 Task: Add Attachment from "Attach a link" to Card Card0000000048 in Board Board0000000012 in Workspace WS0000000004 in Trello. Add Cover Red to Card Card0000000048 in Board Board0000000012 in Workspace WS0000000004 in Trello. Add "Join Card" Button Button0000000048  to Card Card0000000048 in Board Board0000000012 in Workspace WS0000000004 in Trello. Add Description DS0000000048 to Card Card0000000048 in Board Board0000000012 in Workspace WS0000000004 in Trello. Add Comment CM0000000048 to Card Card0000000048 in Board Board0000000012 in Workspace WS0000000004 in Trello
Action: Mouse moved to (109, 342)
Screenshot: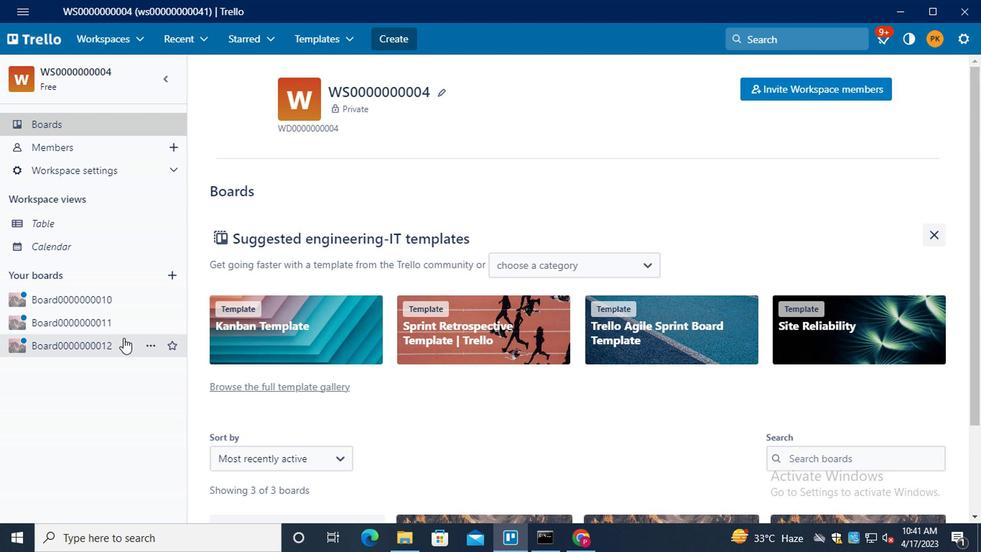
Action: Mouse pressed left at (109, 342)
Screenshot: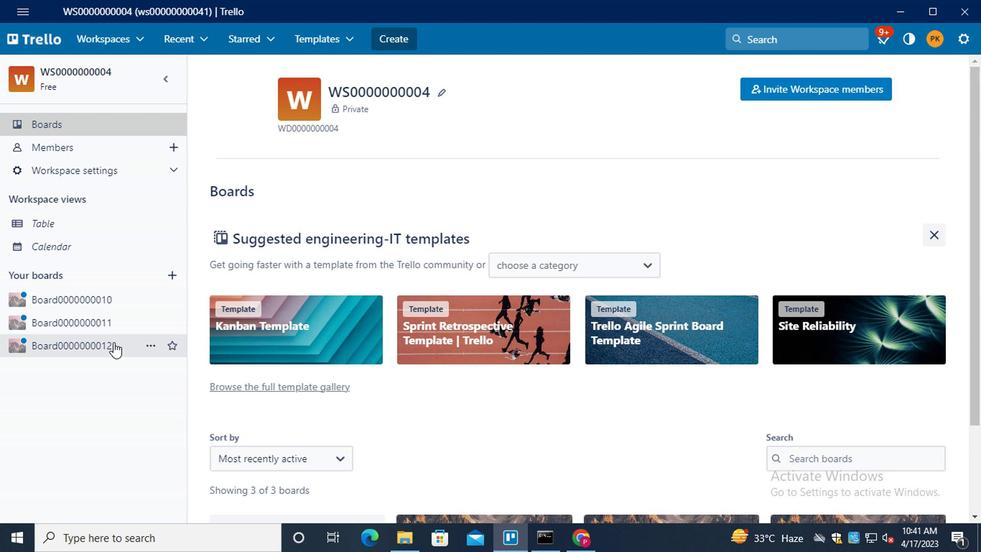 
Action: Mouse moved to (264, 312)
Screenshot: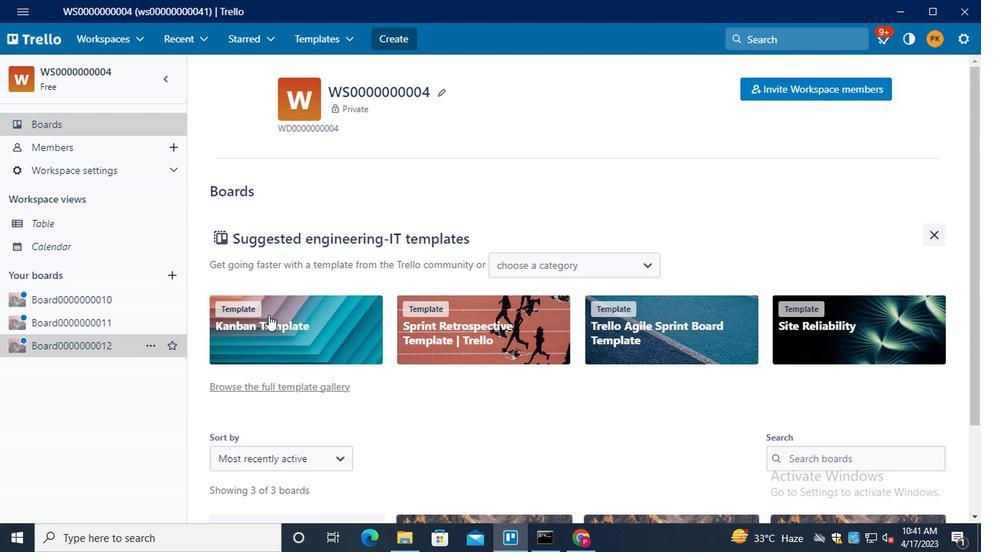 
Action: Mouse scrolled (264, 312) with delta (0, 0)
Screenshot: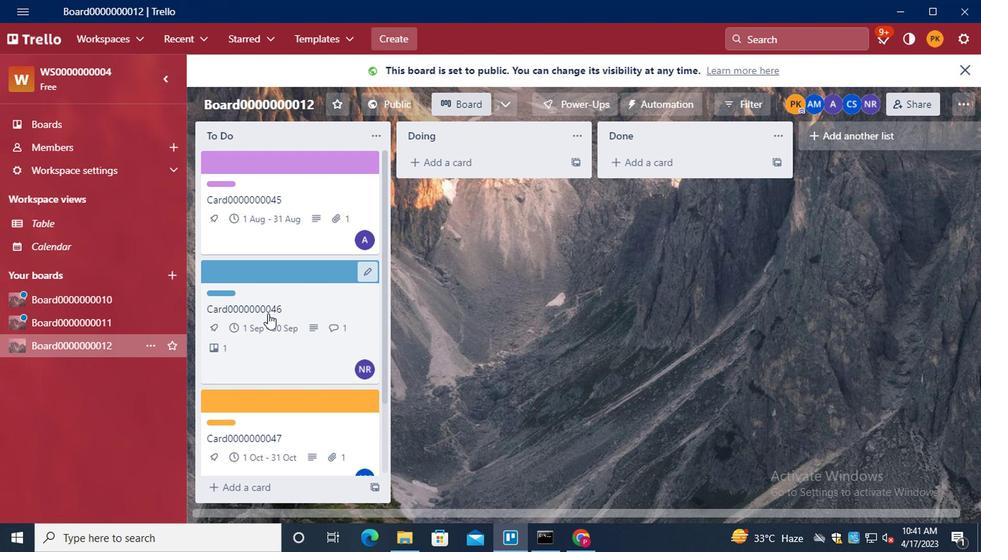 
Action: Mouse scrolled (264, 312) with delta (0, 0)
Screenshot: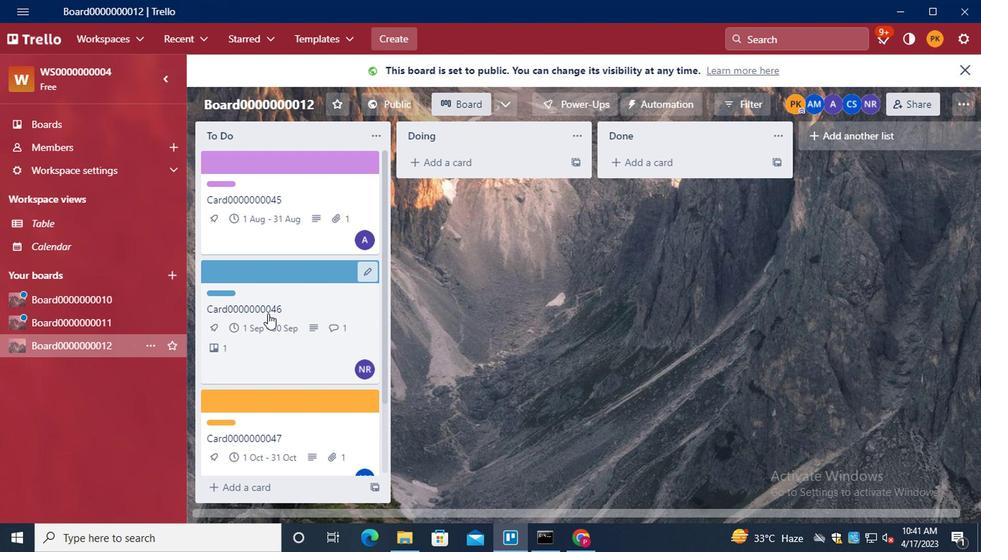 
Action: Mouse scrolled (264, 312) with delta (0, 0)
Screenshot: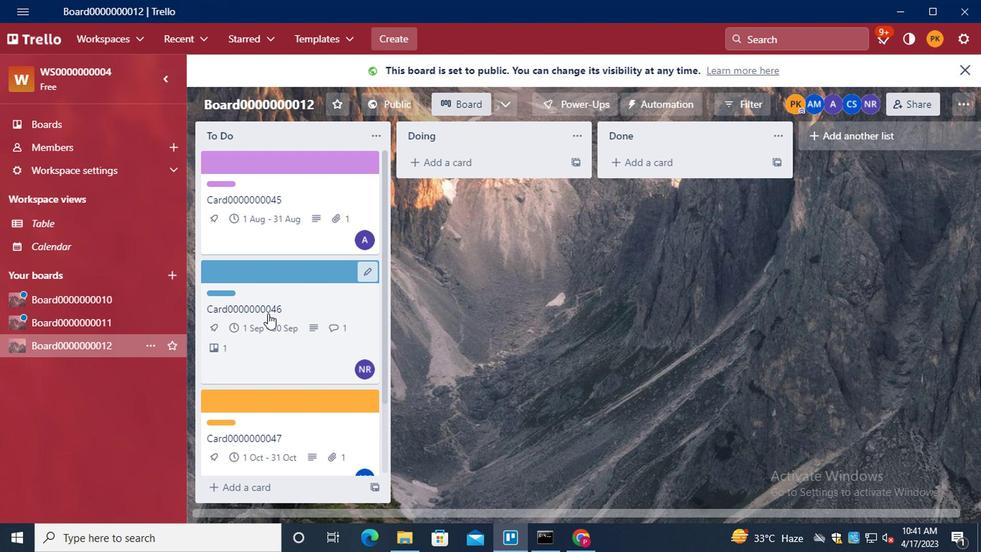 
Action: Mouse scrolled (264, 312) with delta (0, 0)
Screenshot: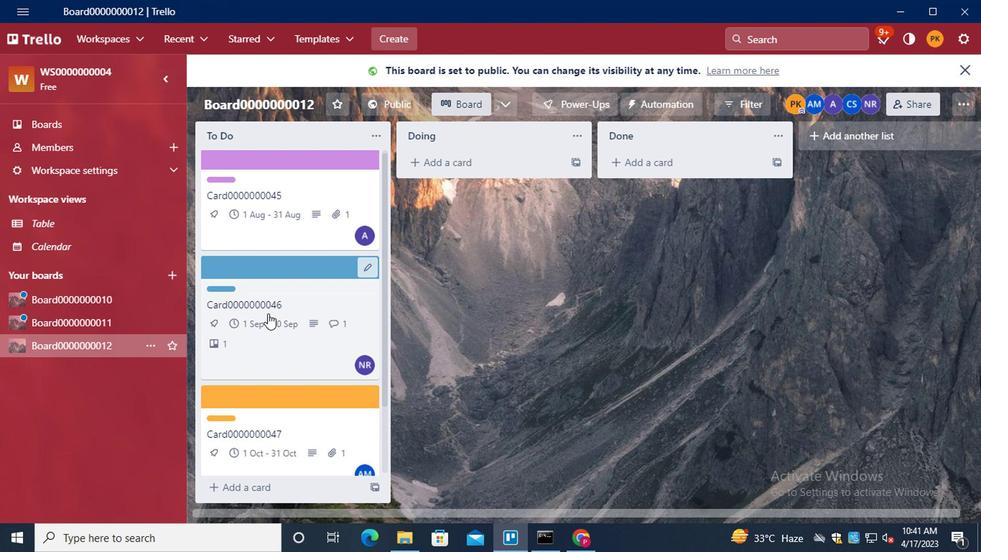
Action: Mouse moved to (293, 435)
Screenshot: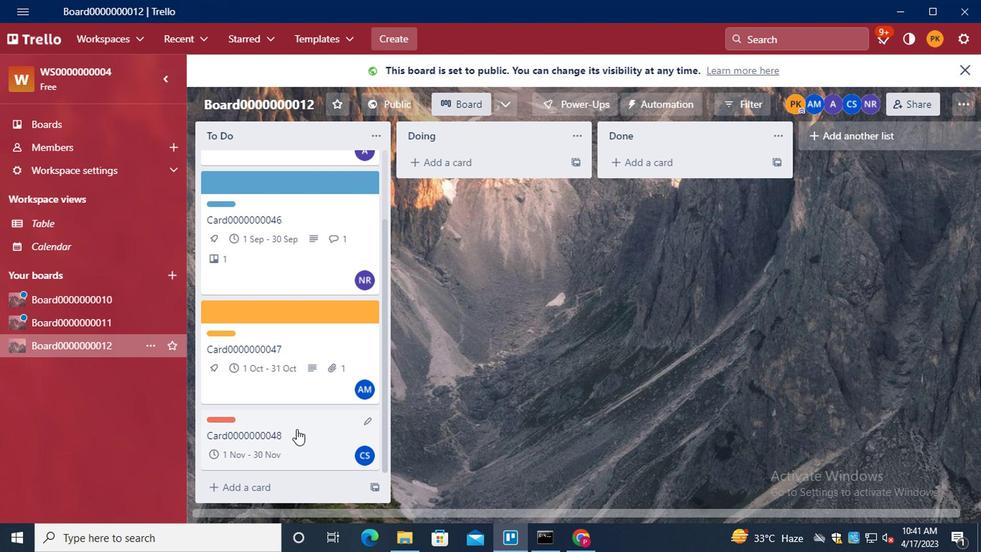 
Action: Mouse pressed left at (293, 435)
Screenshot: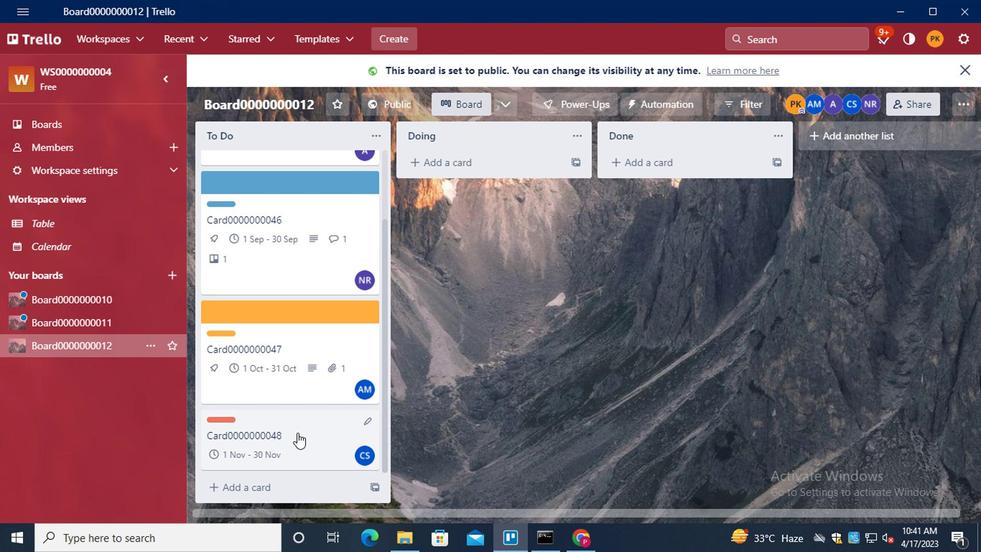 
Action: Mouse moved to (686, 306)
Screenshot: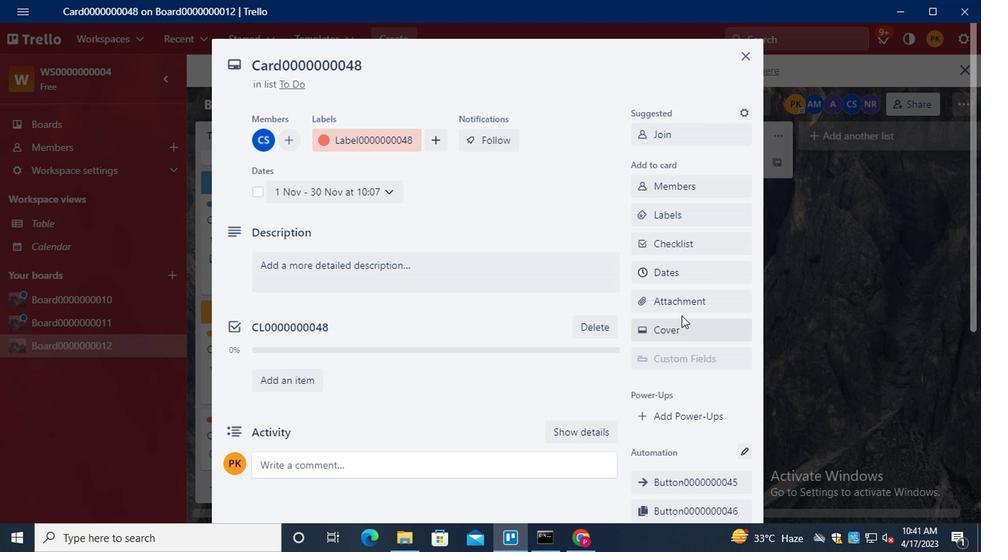 
Action: Mouse pressed left at (686, 306)
Screenshot: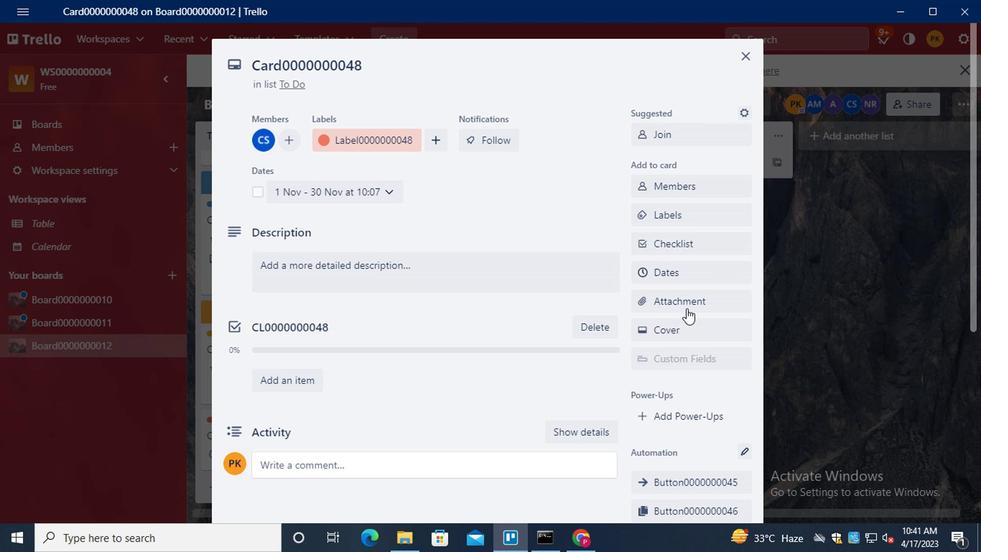 
Action: Key pressed ctrl+V<Key.enter>
Screenshot: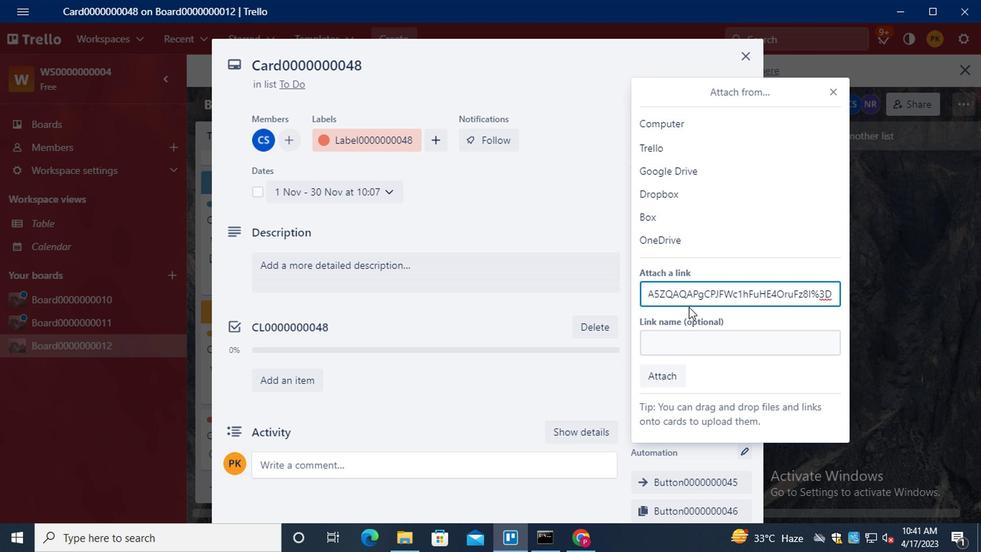 
Action: Mouse moved to (684, 324)
Screenshot: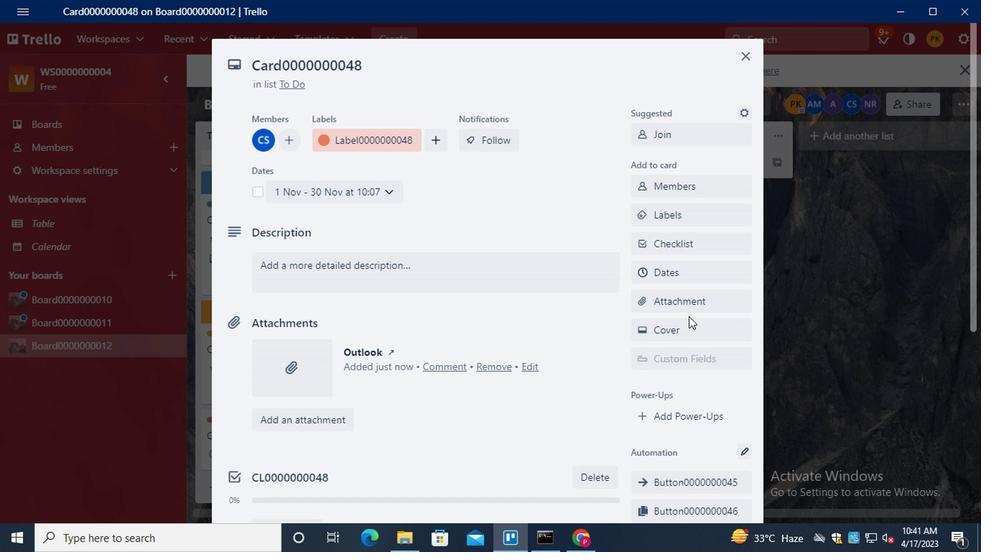 
Action: Mouse pressed left at (684, 324)
Screenshot: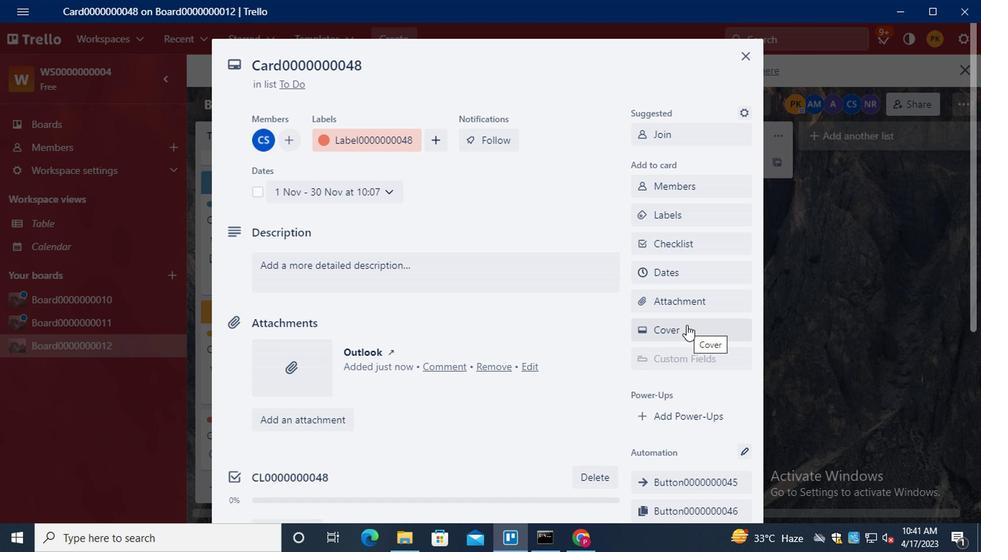 
Action: Mouse moved to (770, 235)
Screenshot: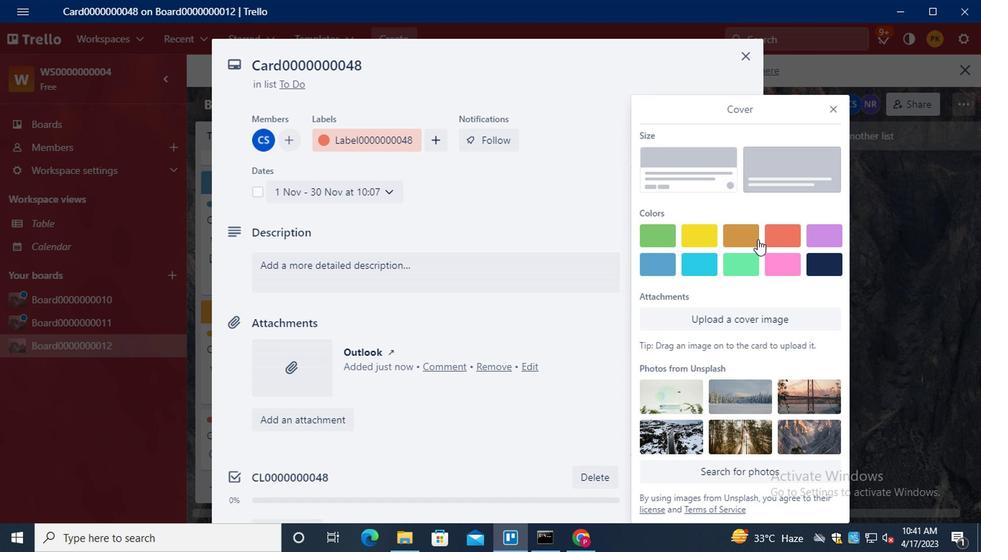 
Action: Mouse pressed left at (770, 235)
Screenshot: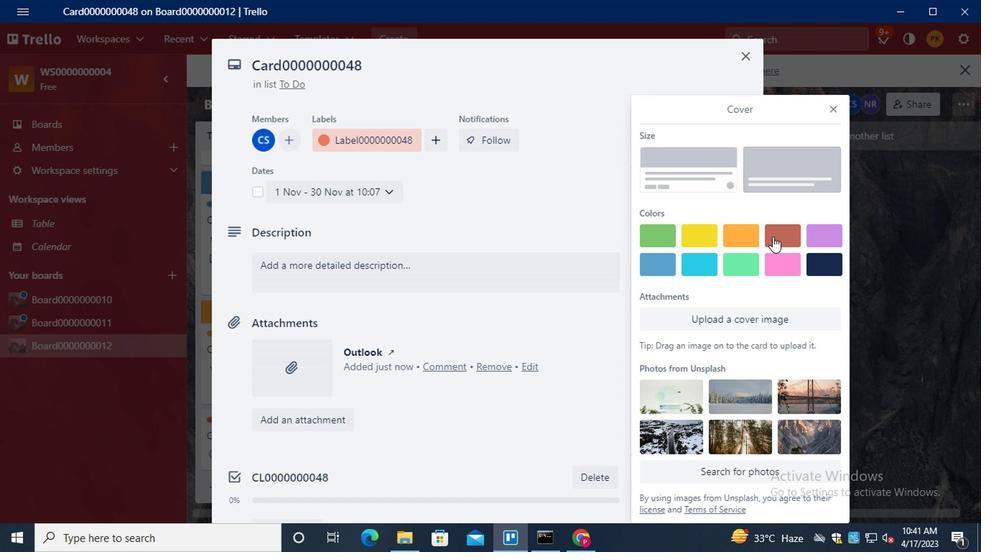 
Action: Mouse moved to (831, 86)
Screenshot: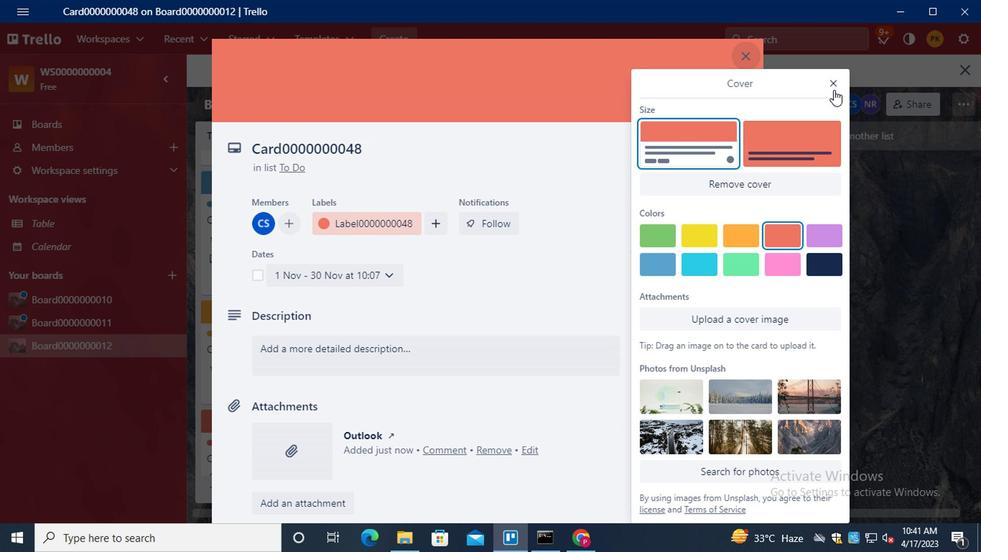 
Action: Mouse pressed left at (831, 86)
Screenshot: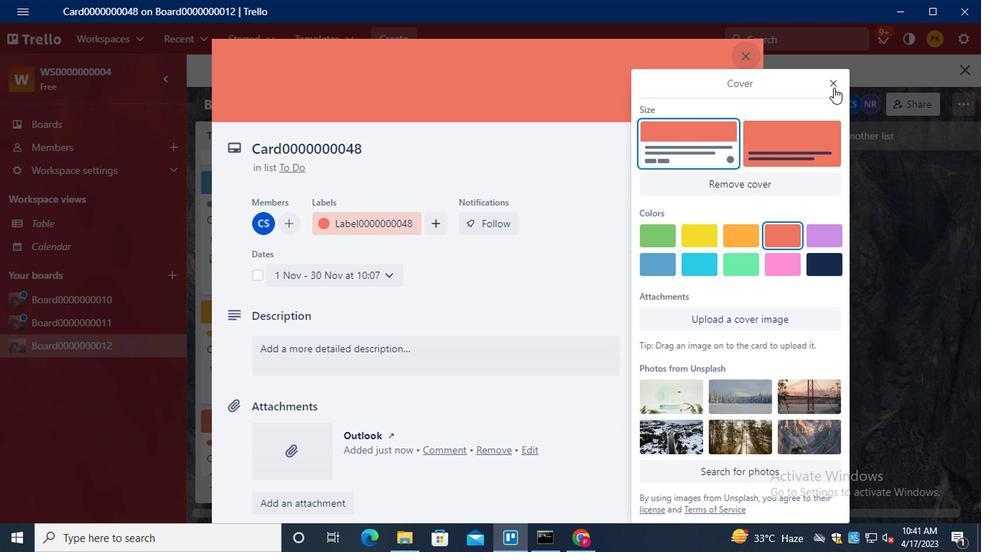 
Action: Mouse moved to (727, 296)
Screenshot: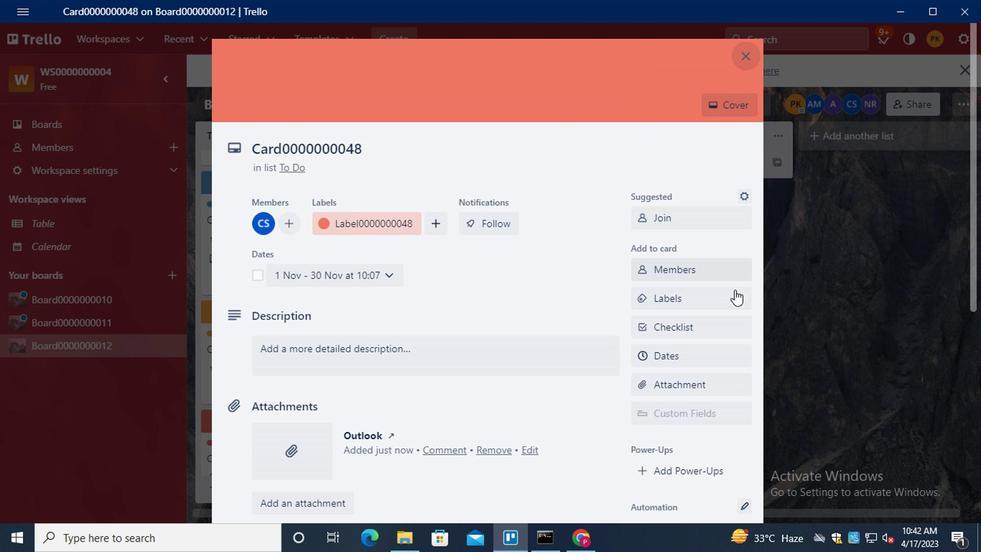 
Action: Mouse scrolled (727, 295) with delta (0, -1)
Screenshot: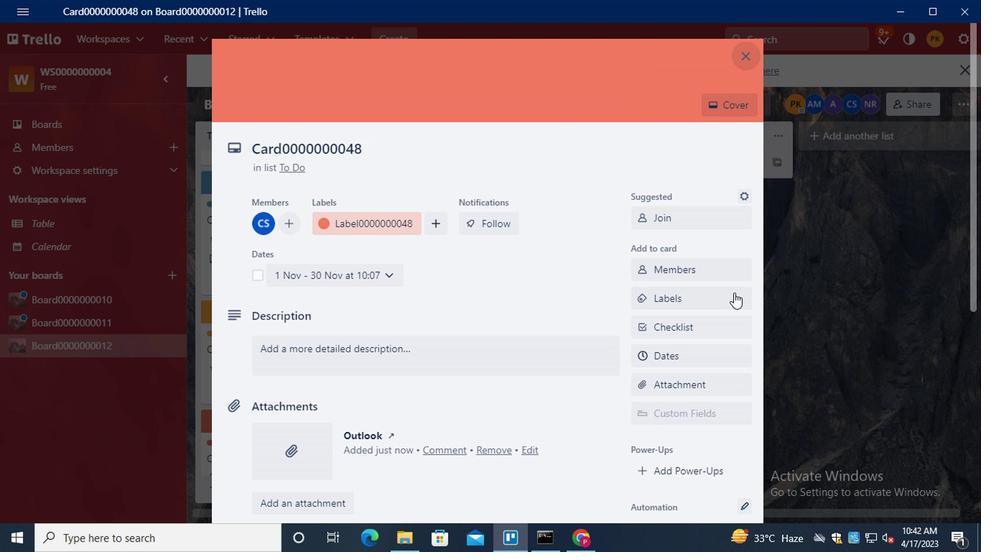 
Action: Mouse moved to (695, 316)
Screenshot: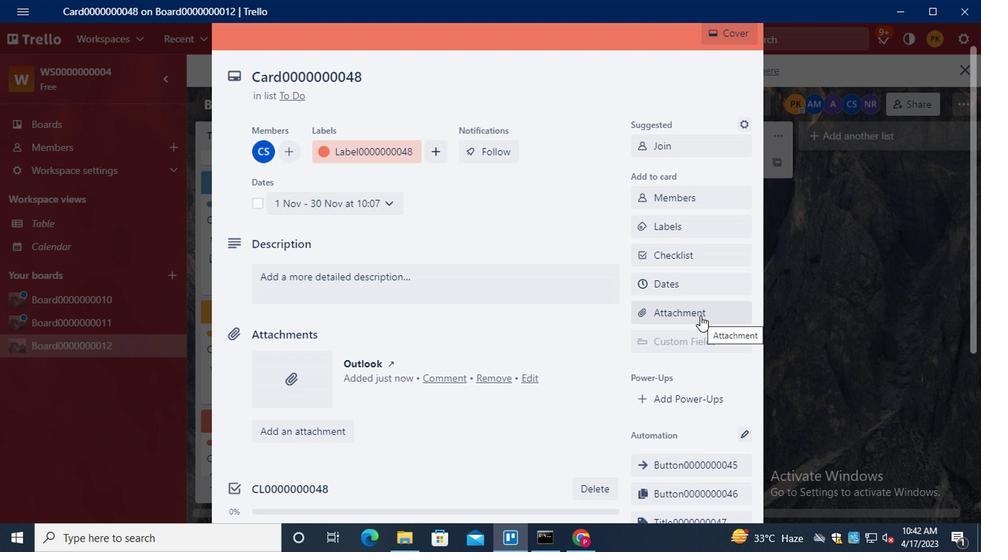 
Action: Mouse scrolled (695, 315) with delta (0, 0)
Screenshot: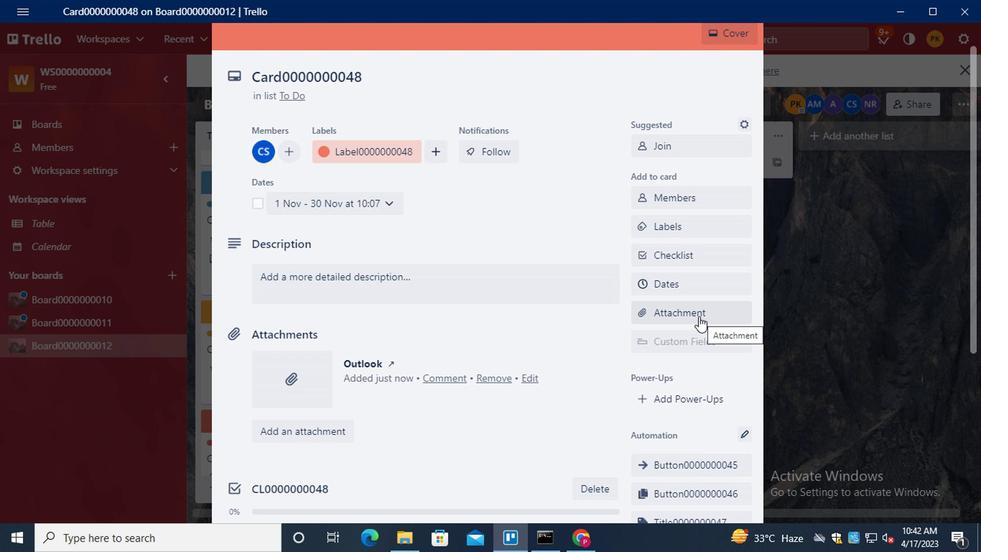 
Action: Mouse moved to (696, 479)
Screenshot: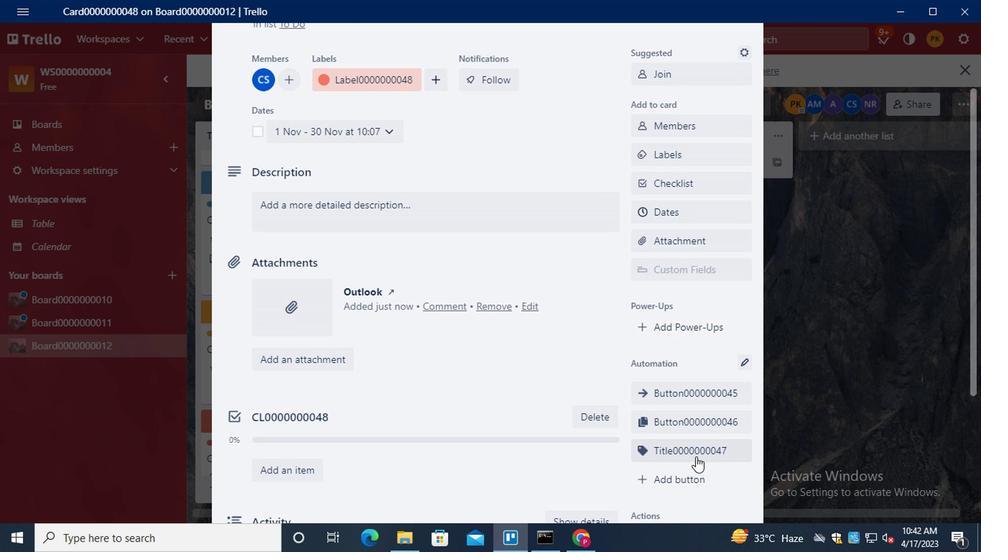 
Action: Mouse pressed left at (696, 479)
Screenshot: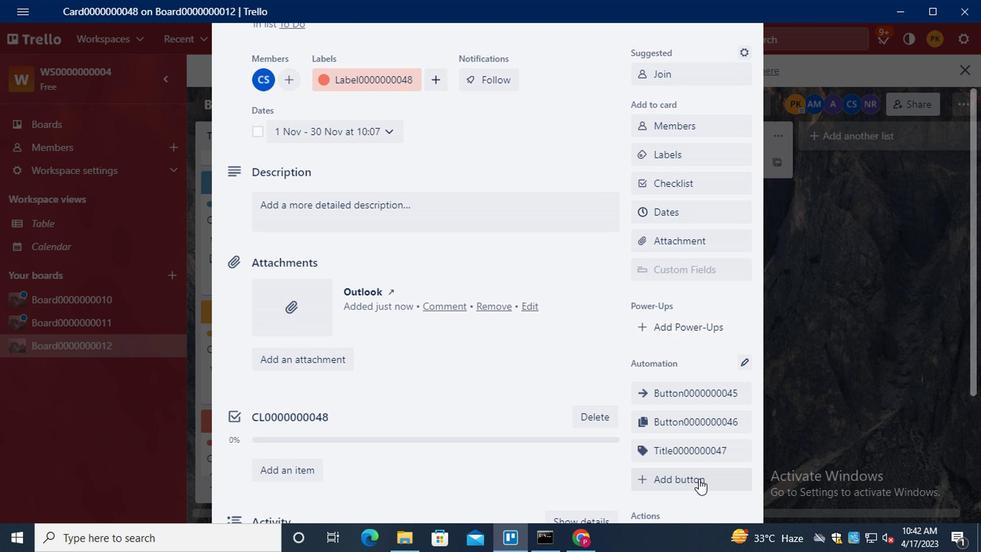 
Action: Mouse moved to (701, 253)
Screenshot: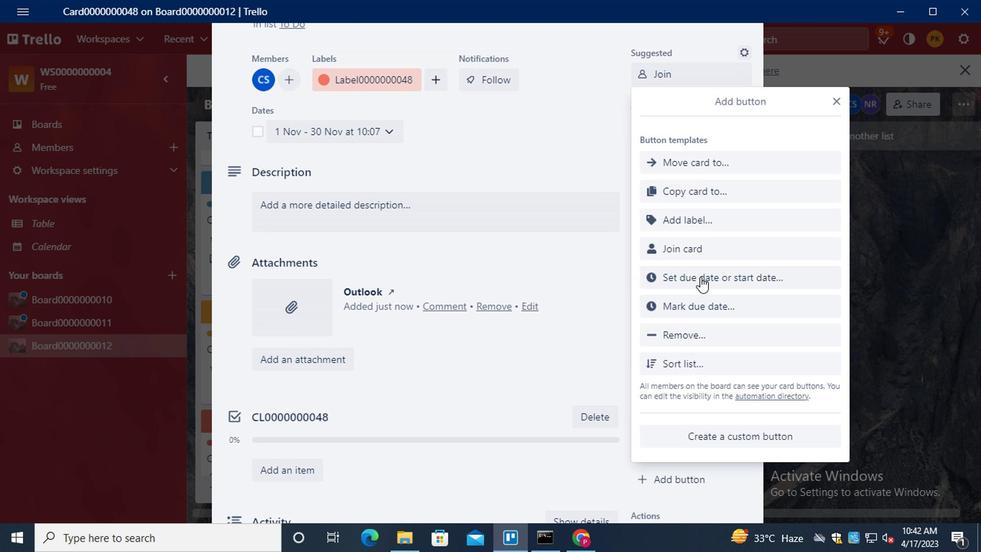
Action: Mouse pressed left at (701, 253)
Screenshot: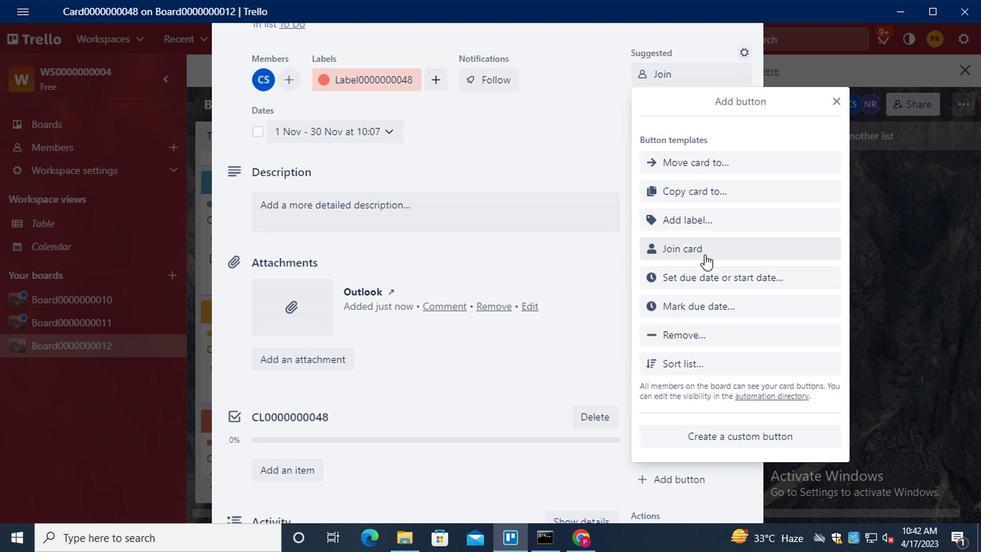 
Action: Key pressed <Key.shift>ctrl+BUTTON0000000048
Screenshot: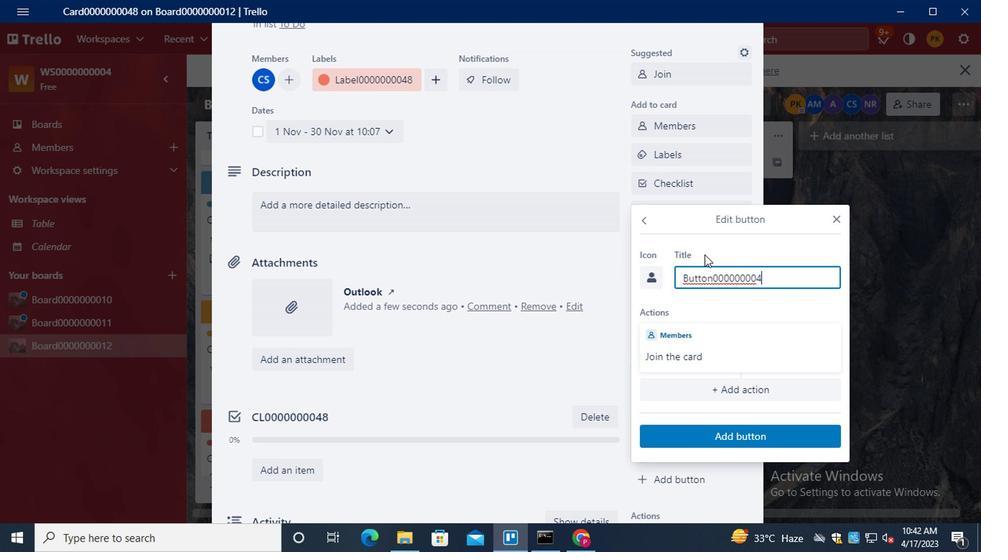 
Action: Mouse moved to (736, 441)
Screenshot: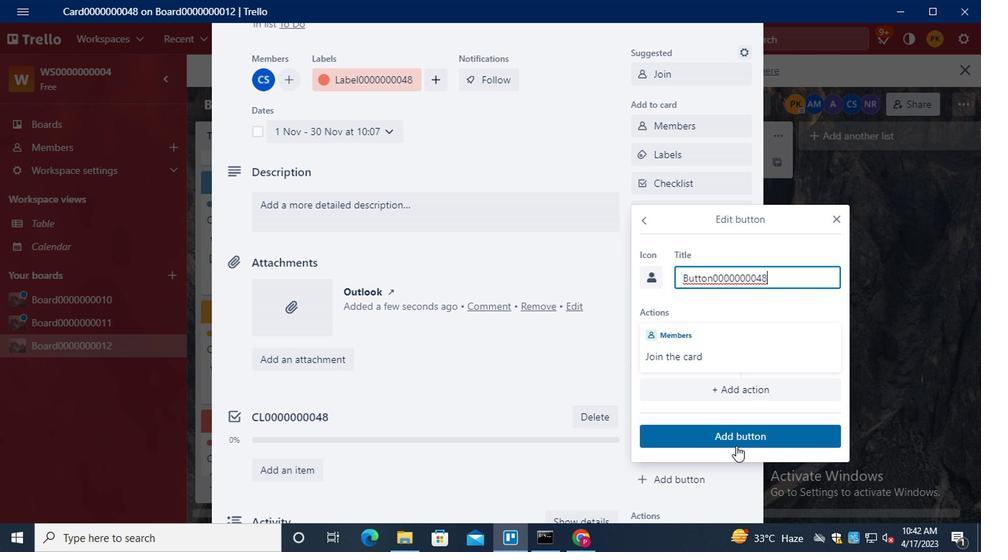 
Action: Mouse pressed left at (736, 441)
Screenshot: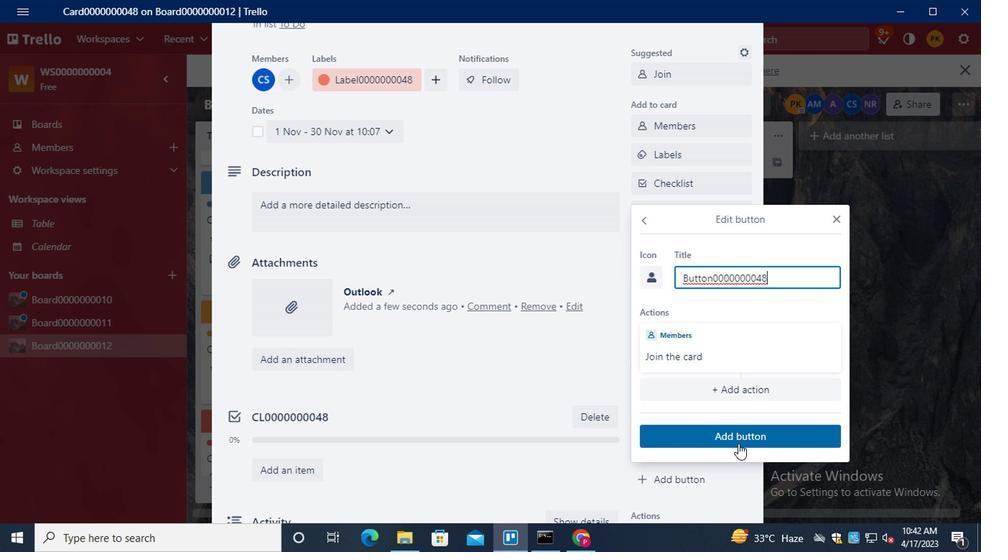 
Action: Mouse moved to (432, 210)
Screenshot: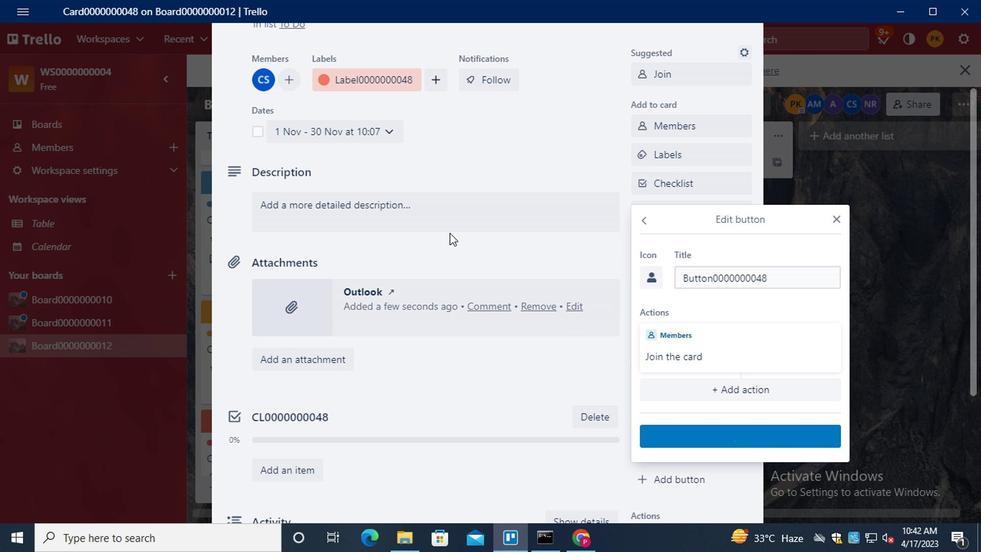 
Action: Mouse pressed left at (432, 210)
Screenshot: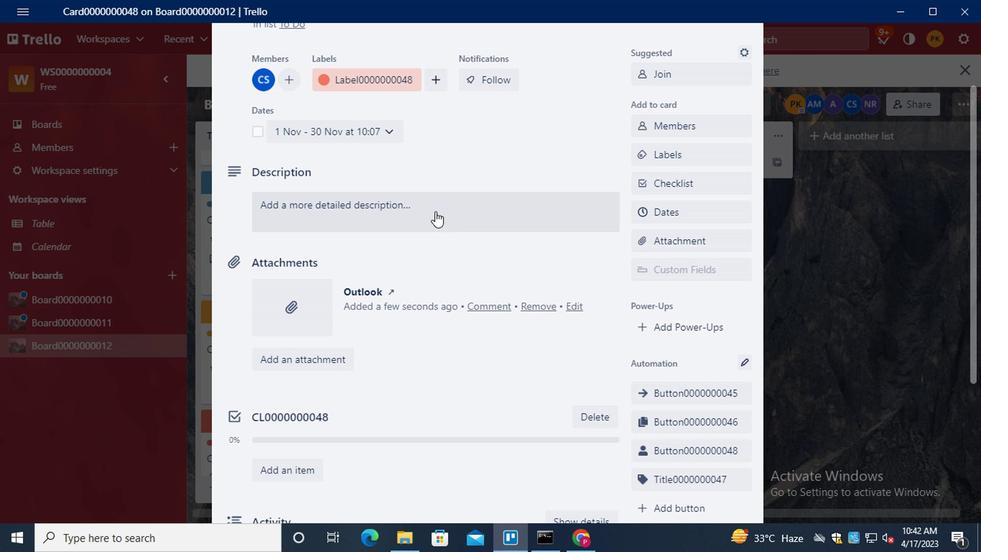 
Action: Key pressed <Key.shift>DS0000000048
Screenshot: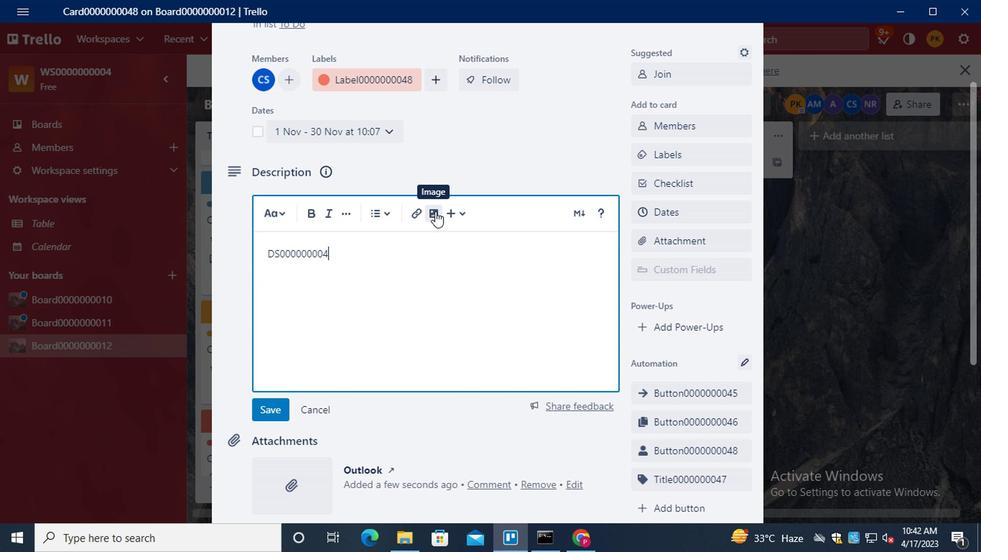 
Action: Mouse moved to (265, 409)
Screenshot: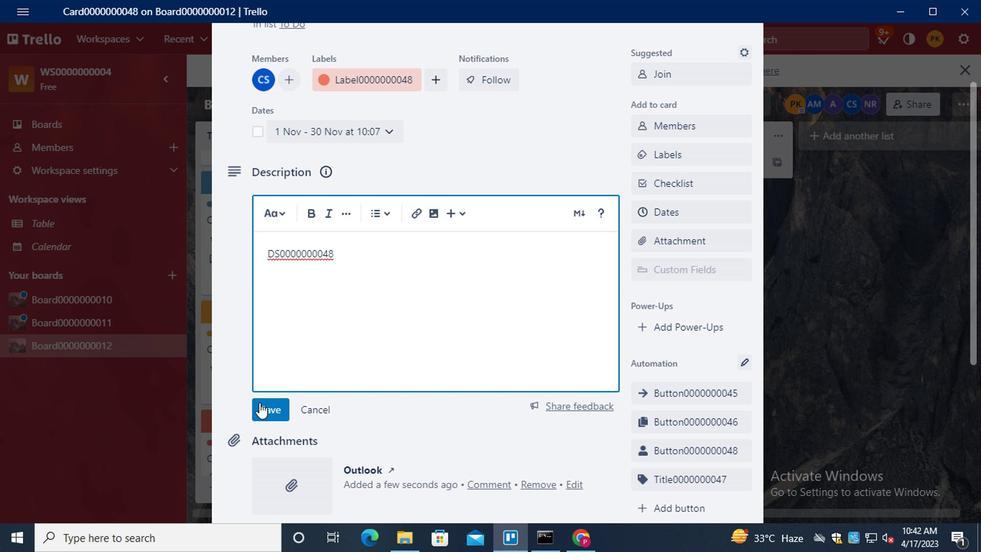 
Action: Mouse pressed left at (265, 409)
Screenshot: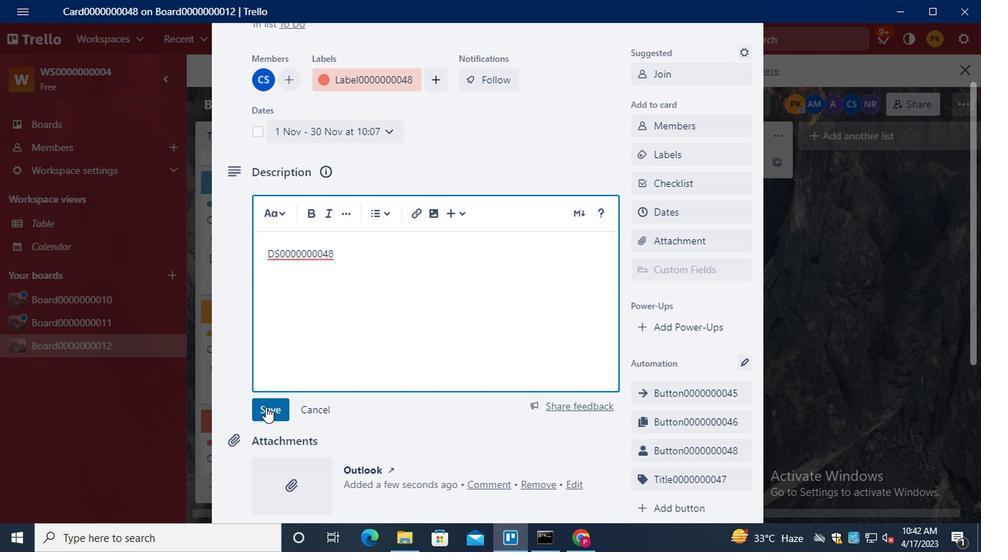 
Action: Mouse moved to (382, 314)
Screenshot: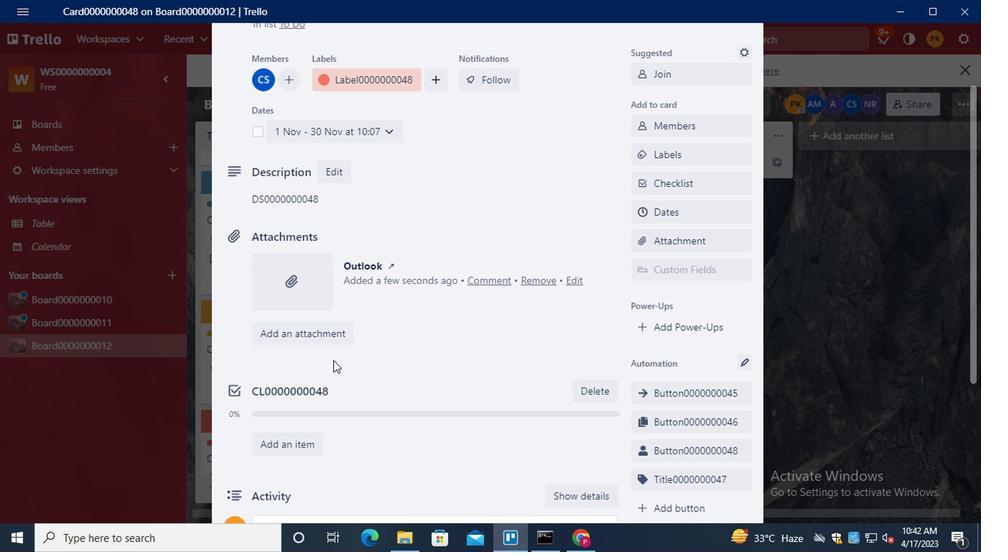 
Action: Mouse scrolled (382, 314) with delta (0, 0)
Screenshot: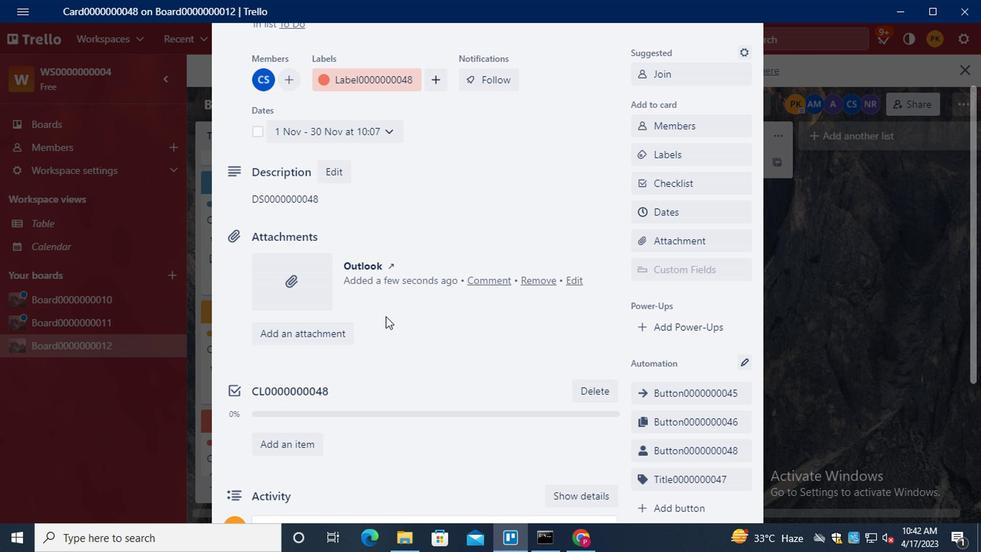 
Action: Mouse scrolled (382, 314) with delta (0, 0)
Screenshot: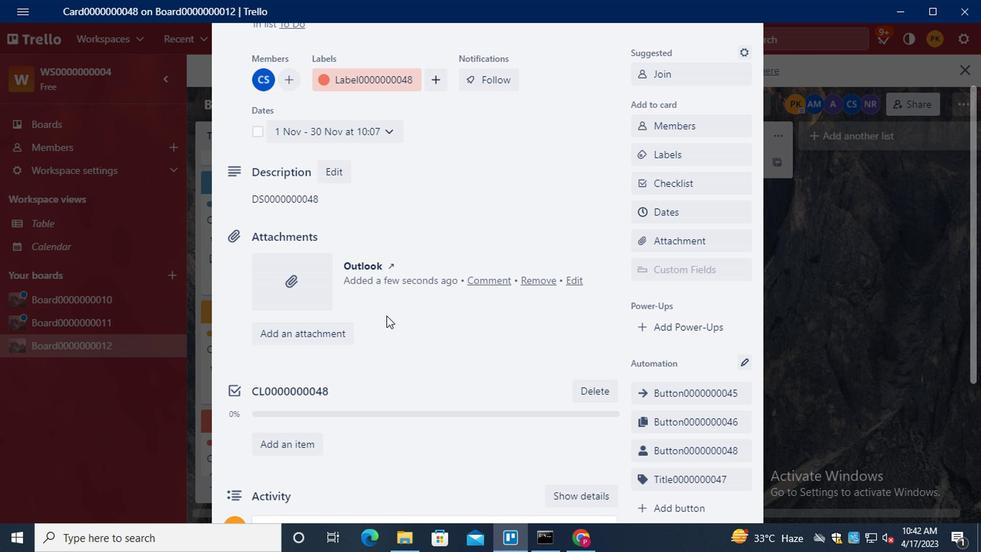 
Action: Mouse scrolled (382, 314) with delta (0, 0)
Screenshot: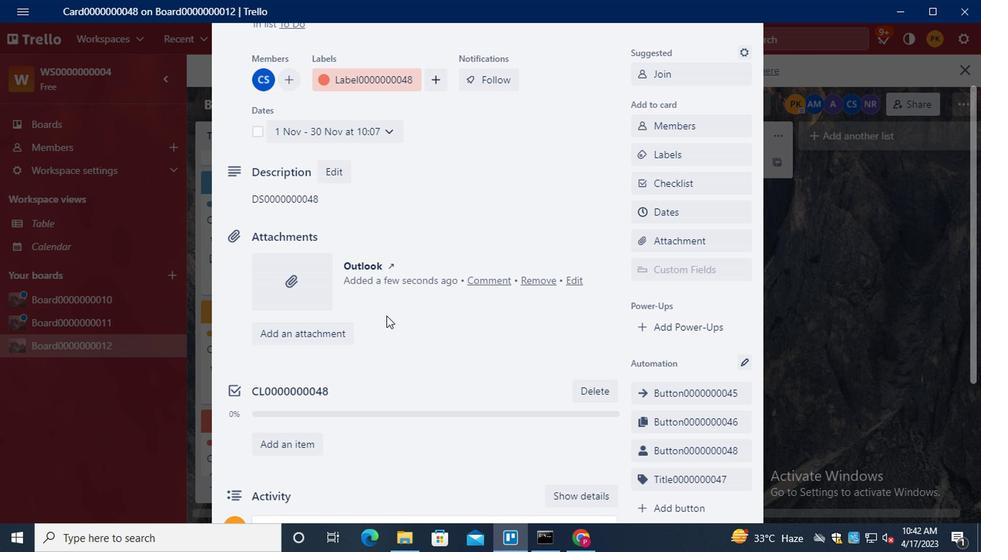 
Action: Mouse moved to (366, 319)
Screenshot: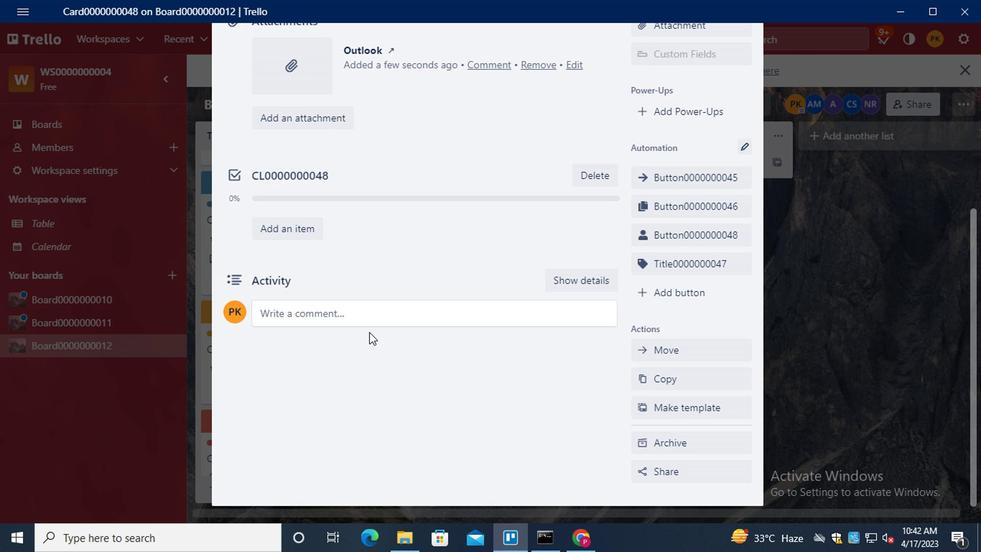 
Action: Mouse pressed left at (366, 319)
Screenshot: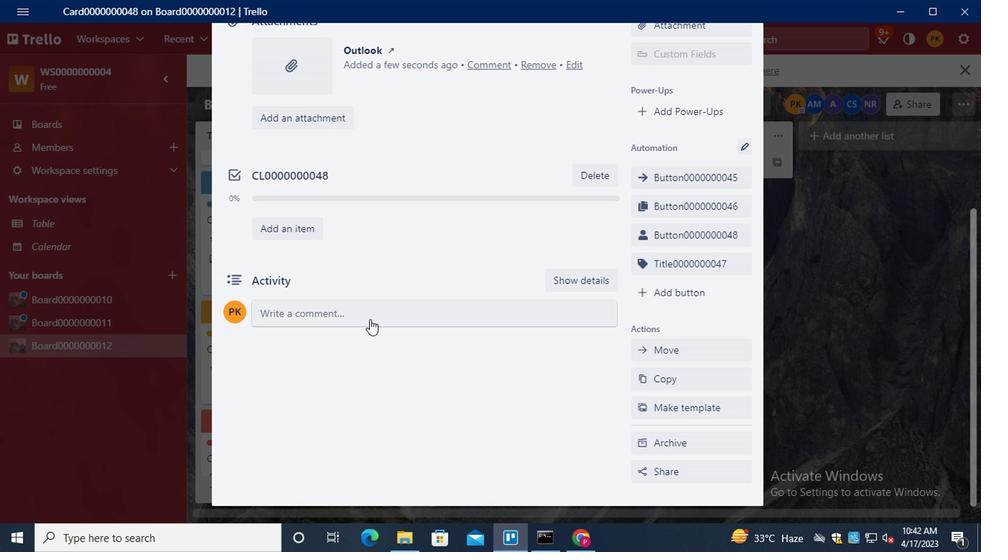 
Action: Key pressed <Key.shift>CM0000000048
Screenshot: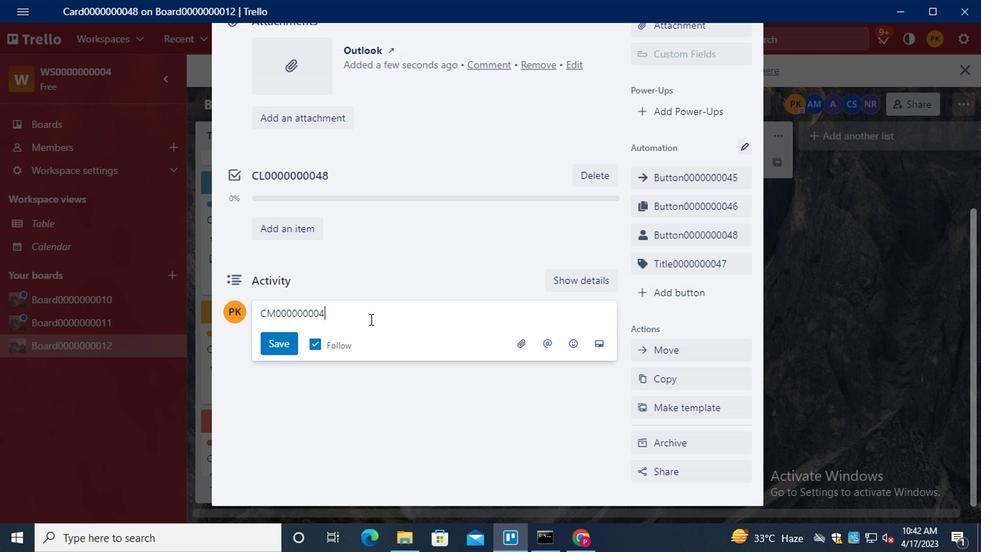 
Action: Mouse moved to (282, 339)
Screenshot: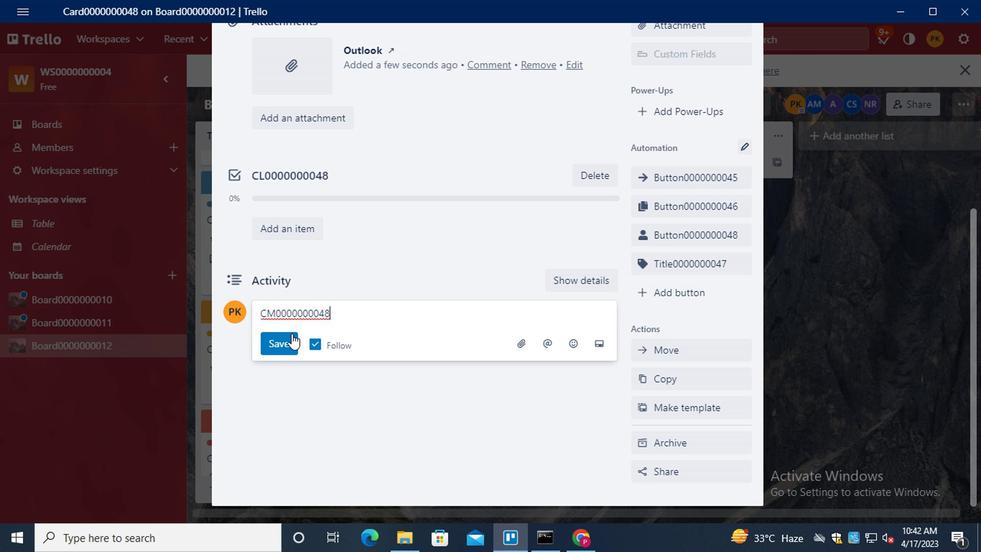 
Action: Mouse pressed left at (282, 339)
Screenshot: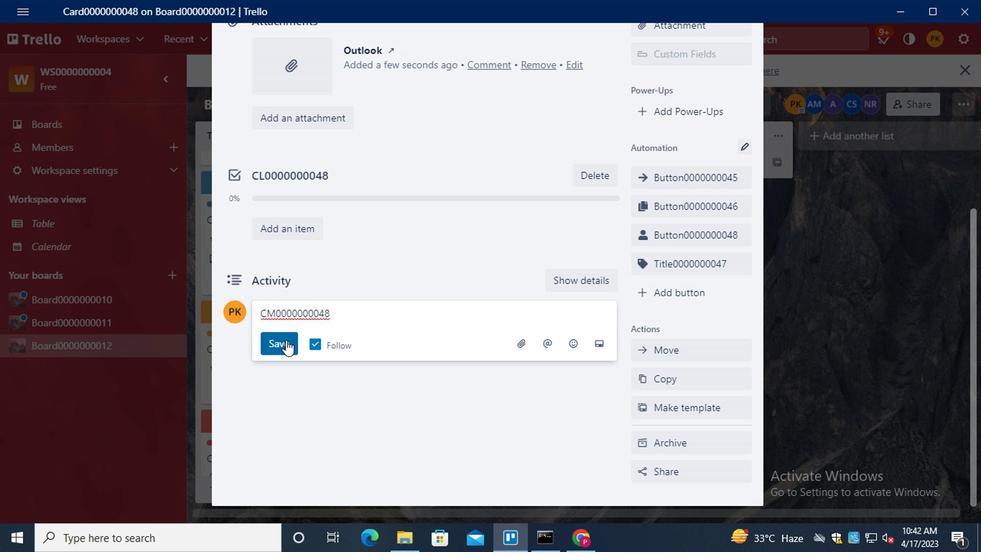 
Action: Mouse moved to (313, 330)
Screenshot: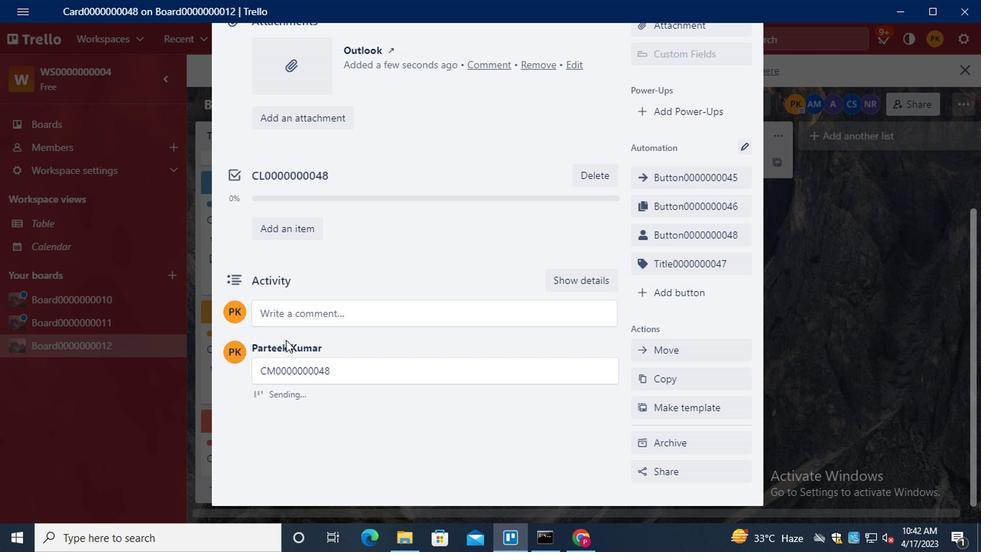 
Action: Mouse scrolled (313, 331) with delta (0, 1)
Screenshot: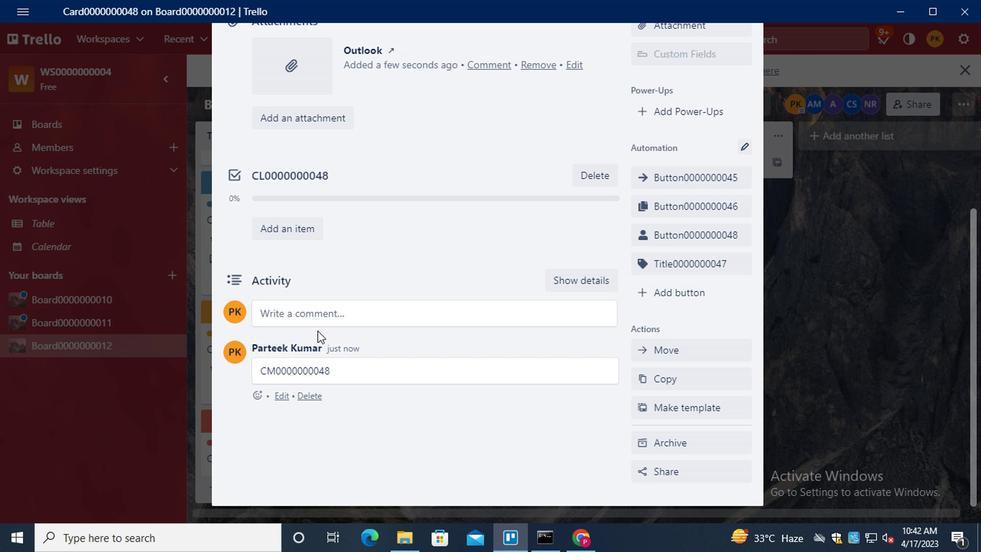 
Action: Mouse scrolled (313, 331) with delta (0, 1)
Screenshot: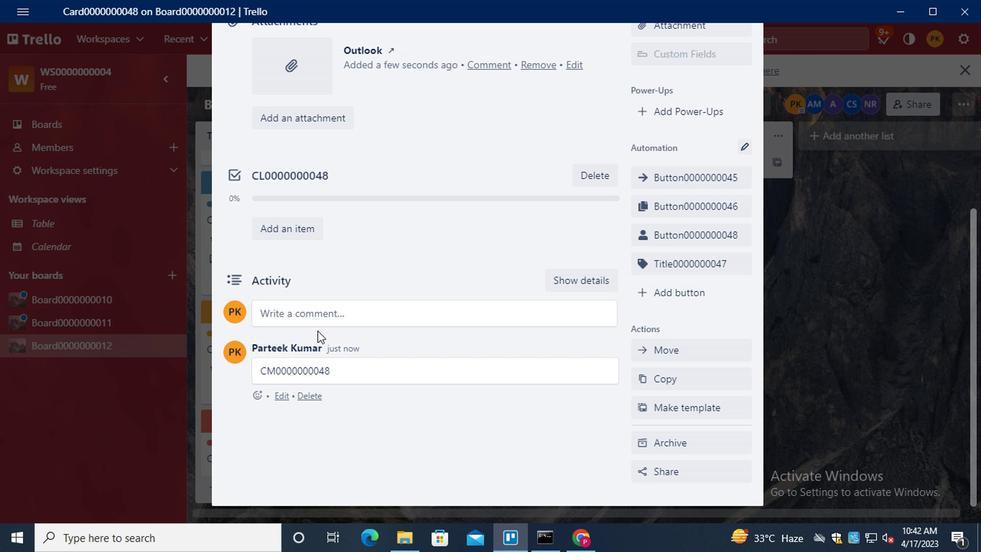 
Action: Mouse scrolled (313, 331) with delta (0, 1)
Screenshot: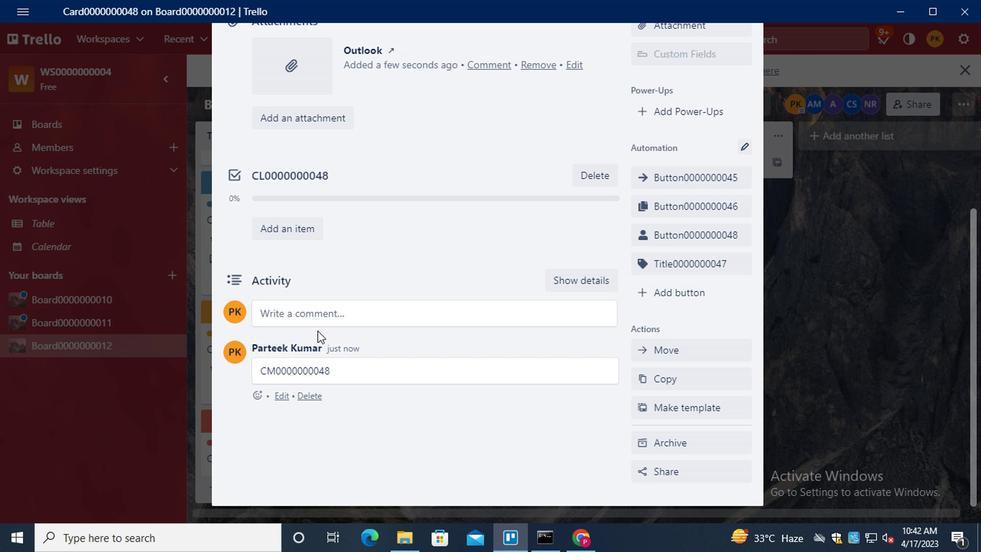 
Action: Mouse scrolled (313, 331) with delta (0, 1)
Screenshot: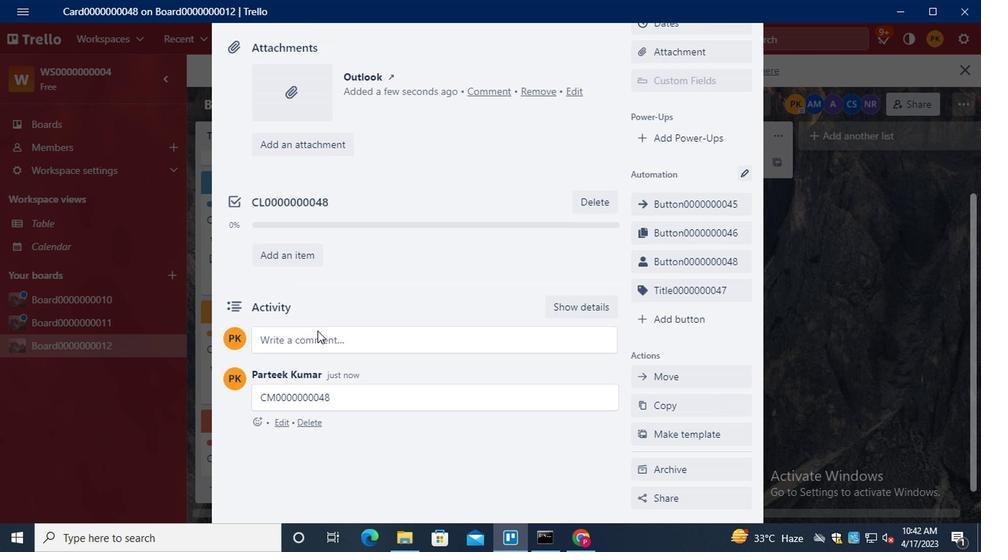 
Action: Mouse scrolled (313, 331) with delta (0, 1)
Screenshot: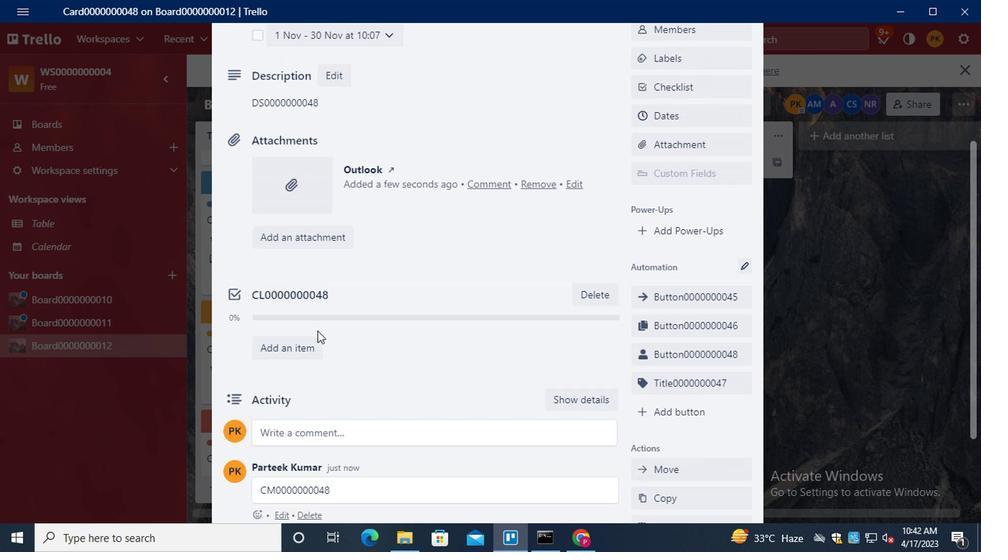 
